 Task: In the  document Climatechange.txt Use the tool word Count 'and display word count while typing' Create the translated copy of the document in  'German' Change notification to  None
Action: Mouse moved to (212, 77)
Screenshot: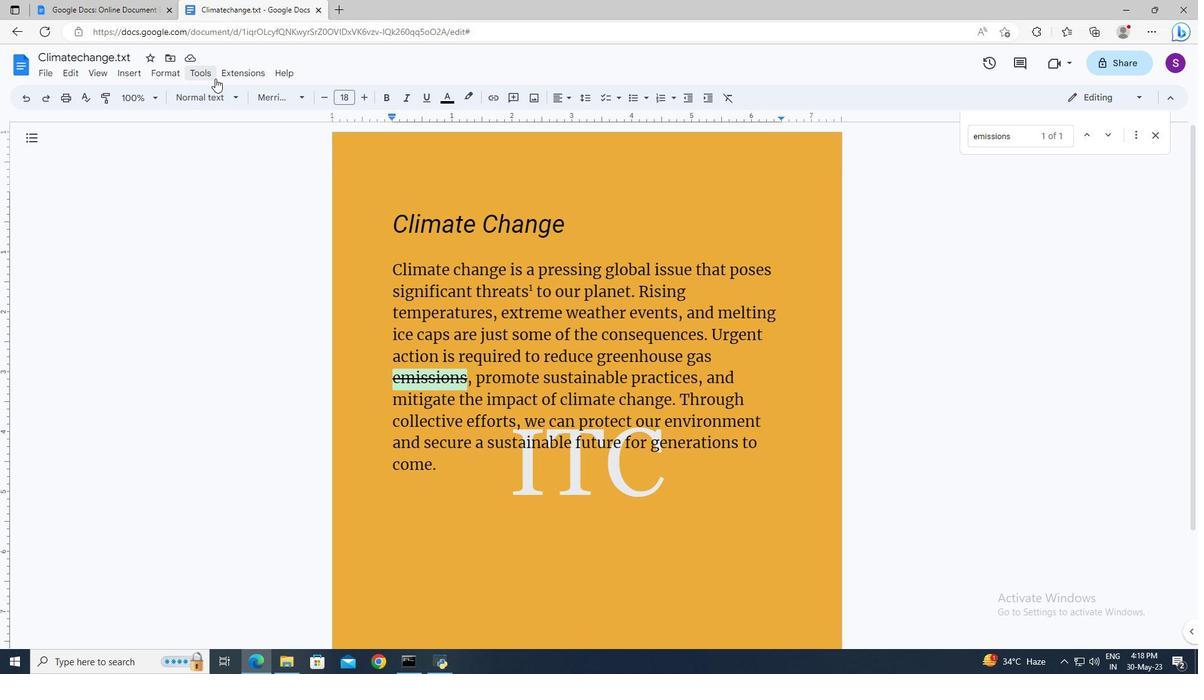 
Action: Mouse pressed left at (212, 77)
Screenshot: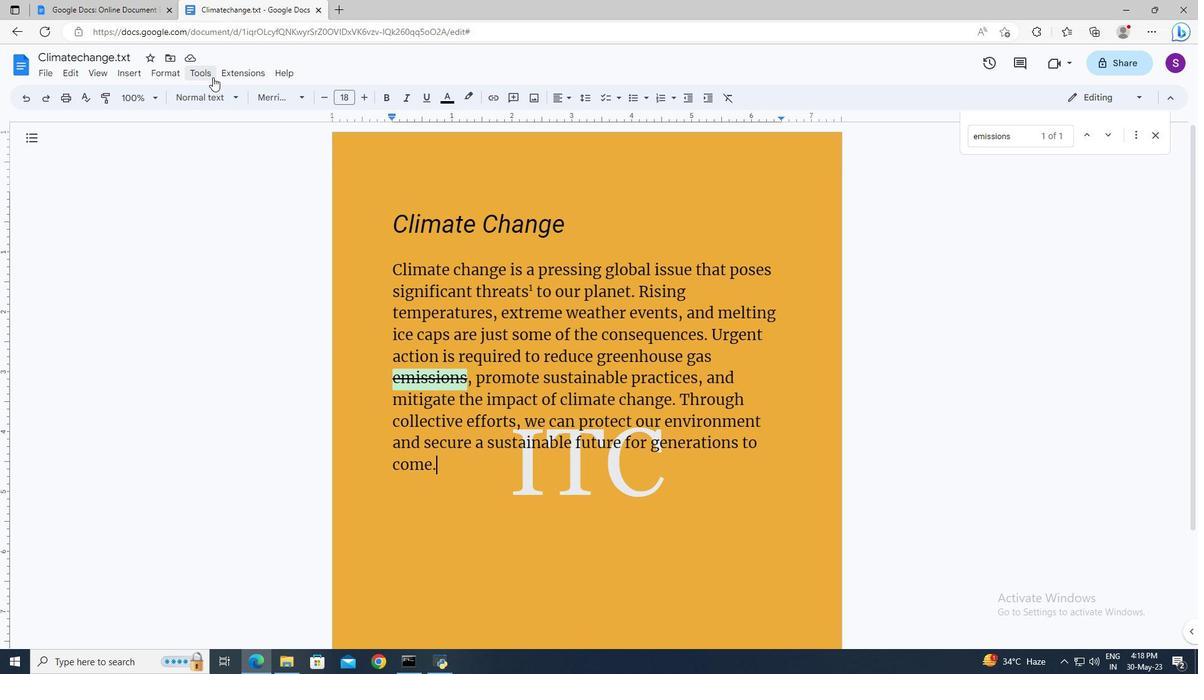 
Action: Mouse moved to (270, 114)
Screenshot: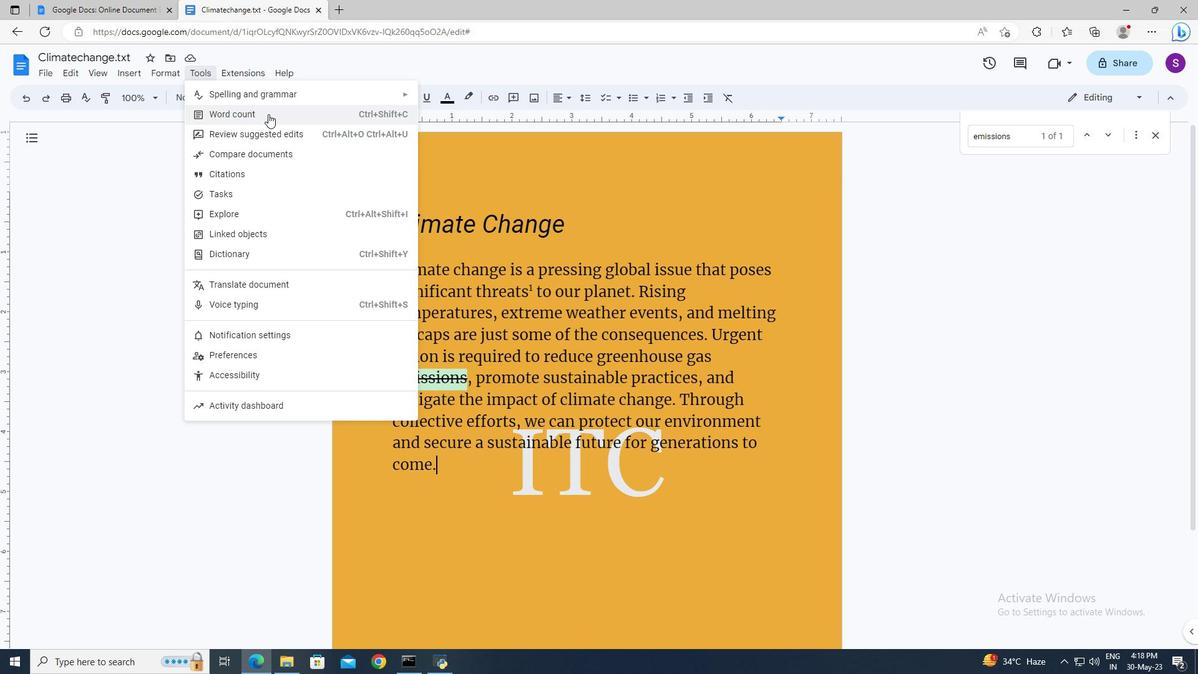 
Action: Mouse pressed left at (270, 114)
Screenshot: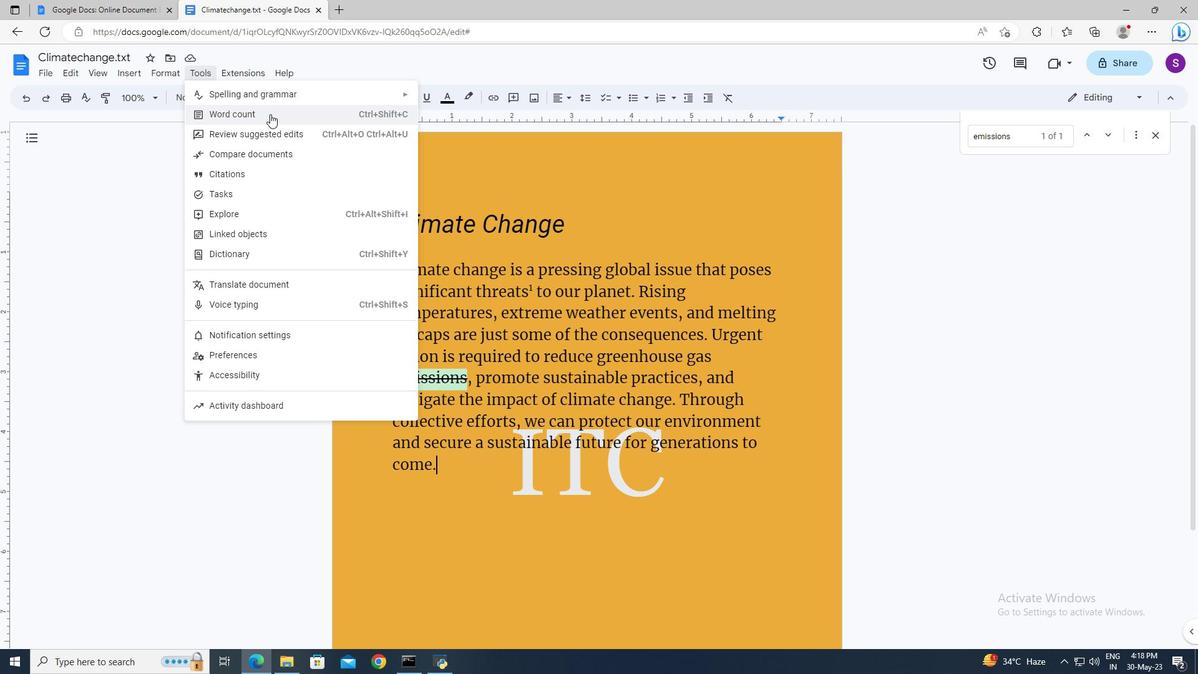 
Action: Mouse moved to (522, 407)
Screenshot: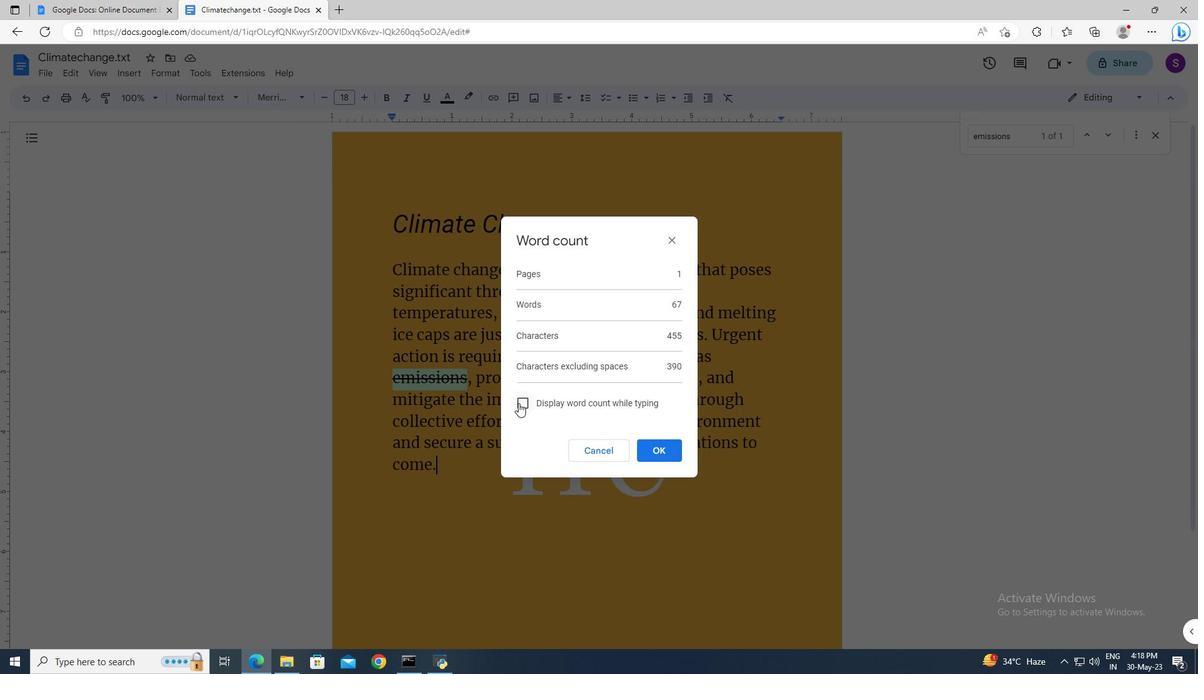 
Action: Mouse pressed left at (522, 407)
Screenshot: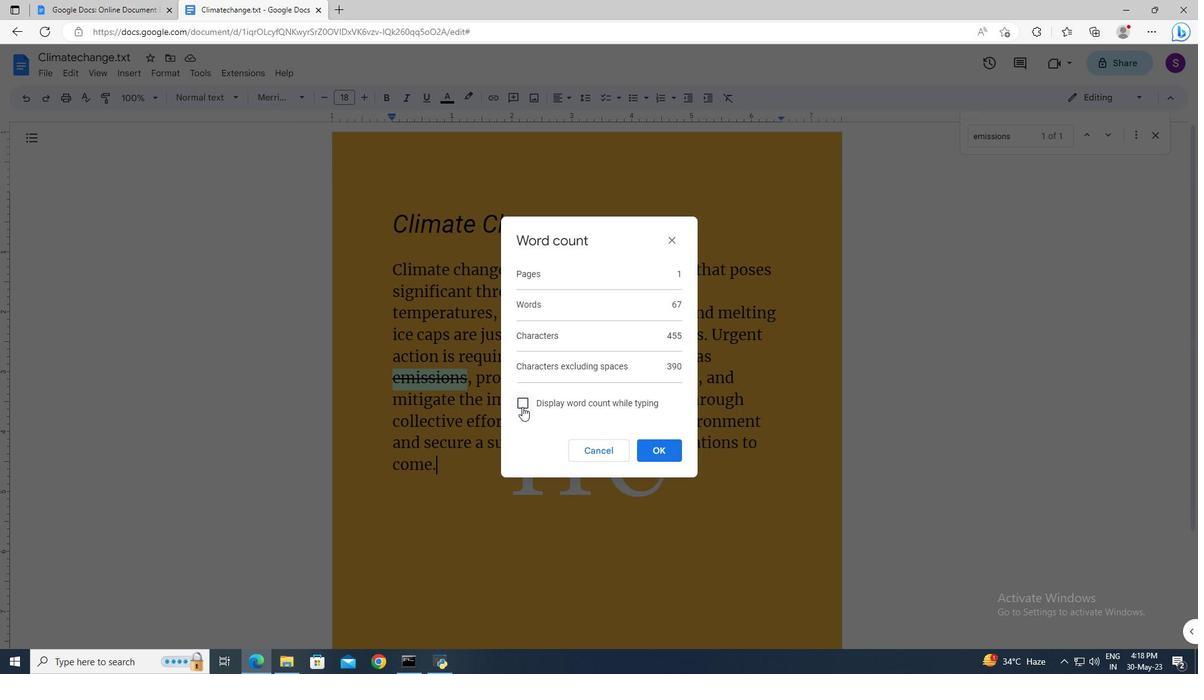 
Action: Mouse moved to (658, 447)
Screenshot: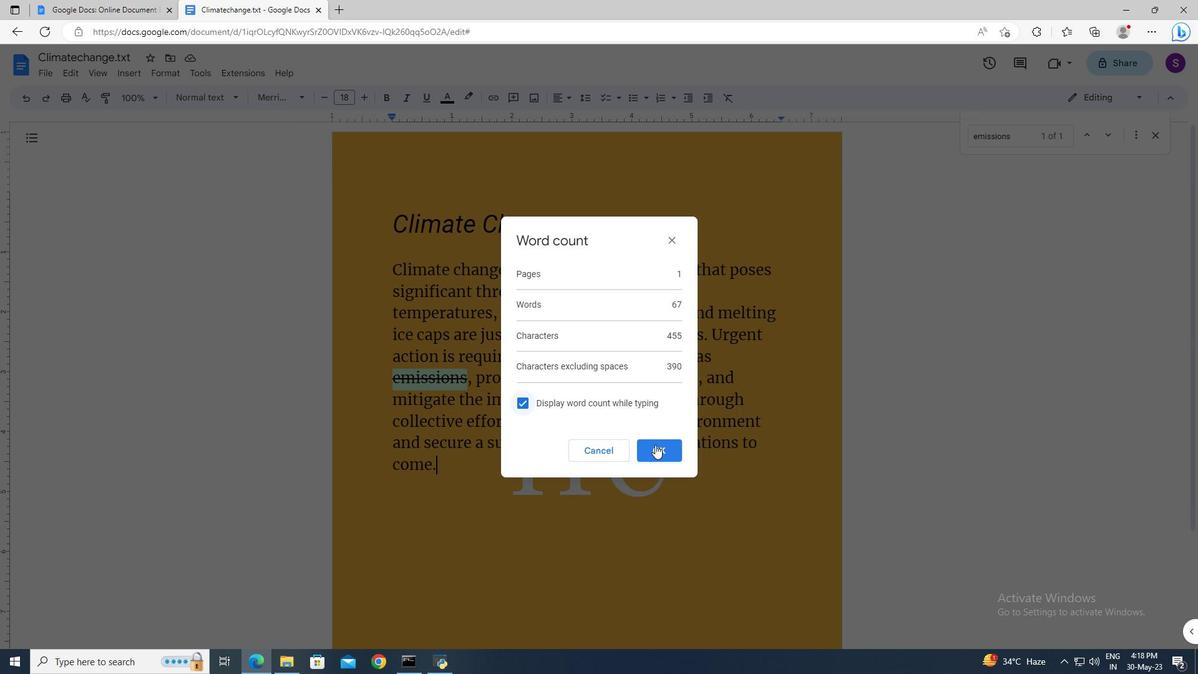 
Action: Mouse pressed left at (658, 447)
Screenshot: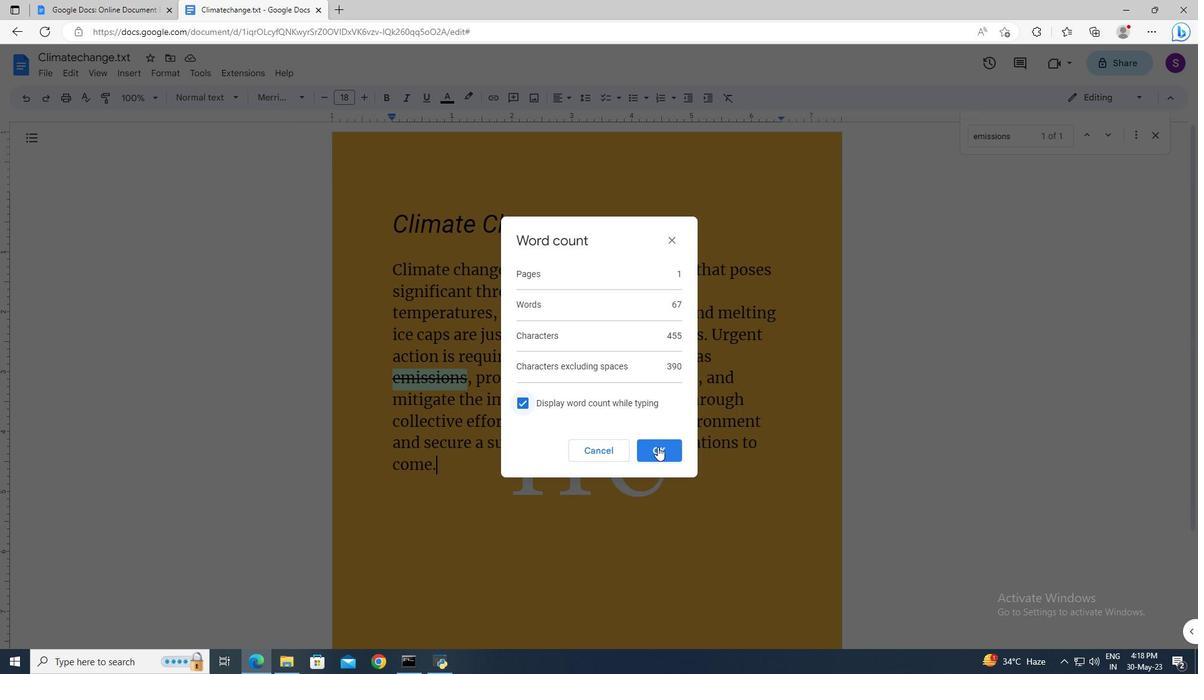 
Action: Mouse moved to (213, 79)
Screenshot: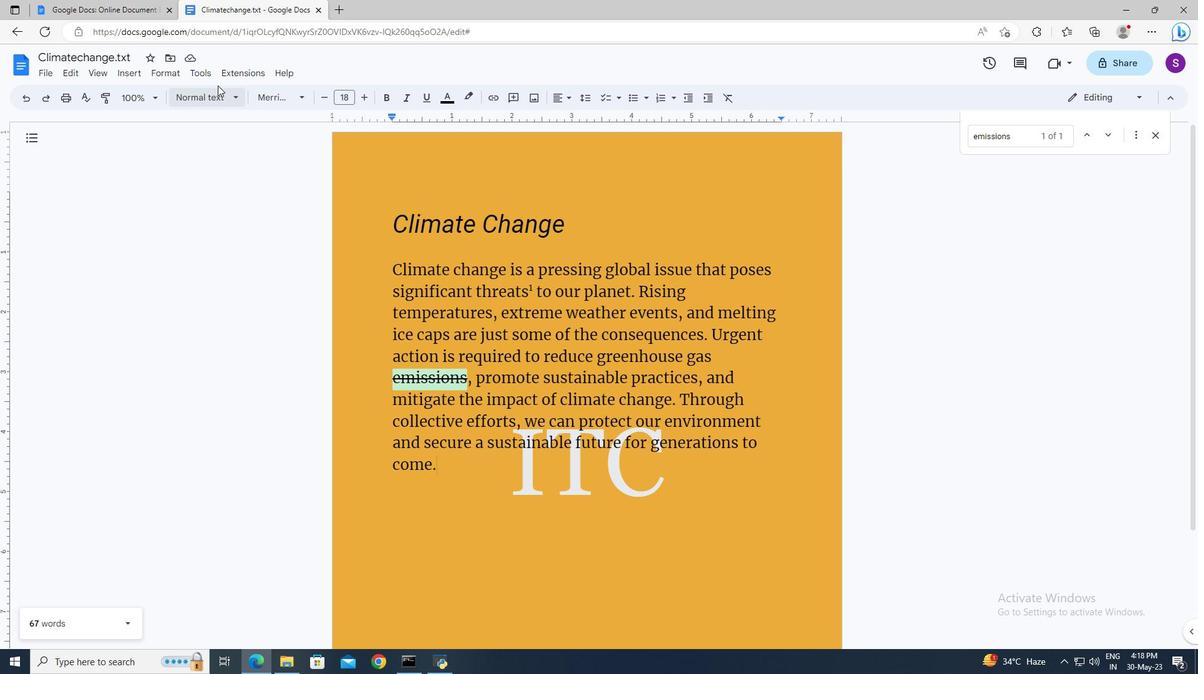 
Action: Mouse pressed left at (213, 79)
Screenshot: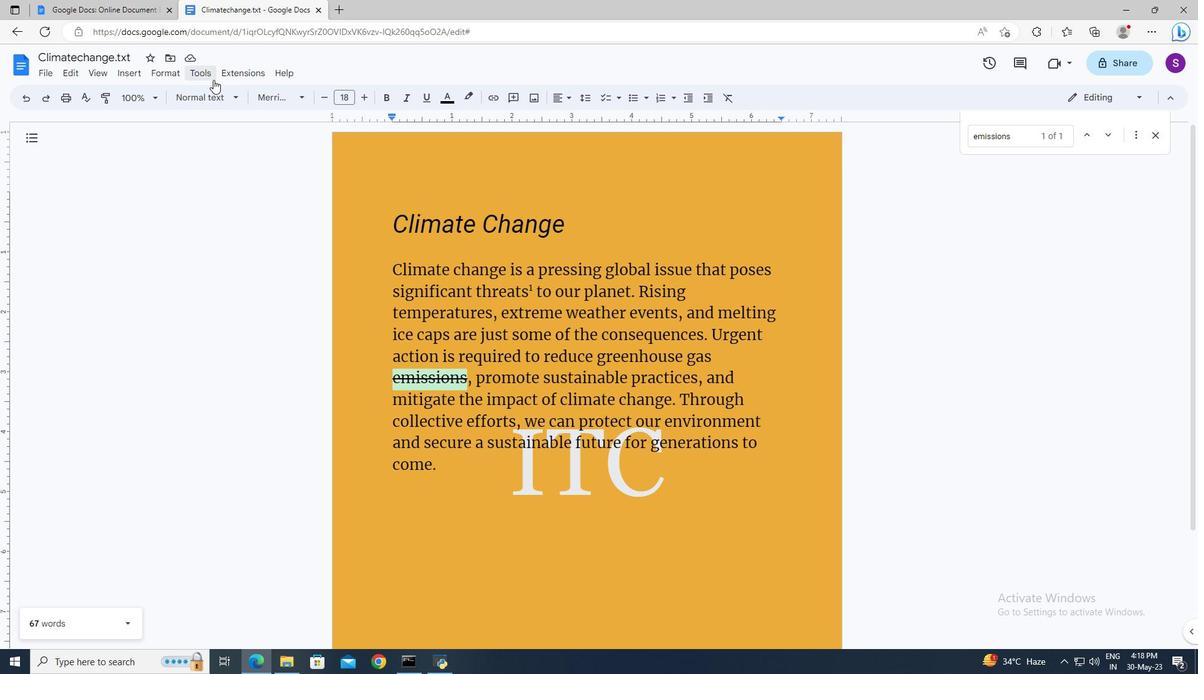 
Action: Mouse moved to (244, 285)
Screenshot: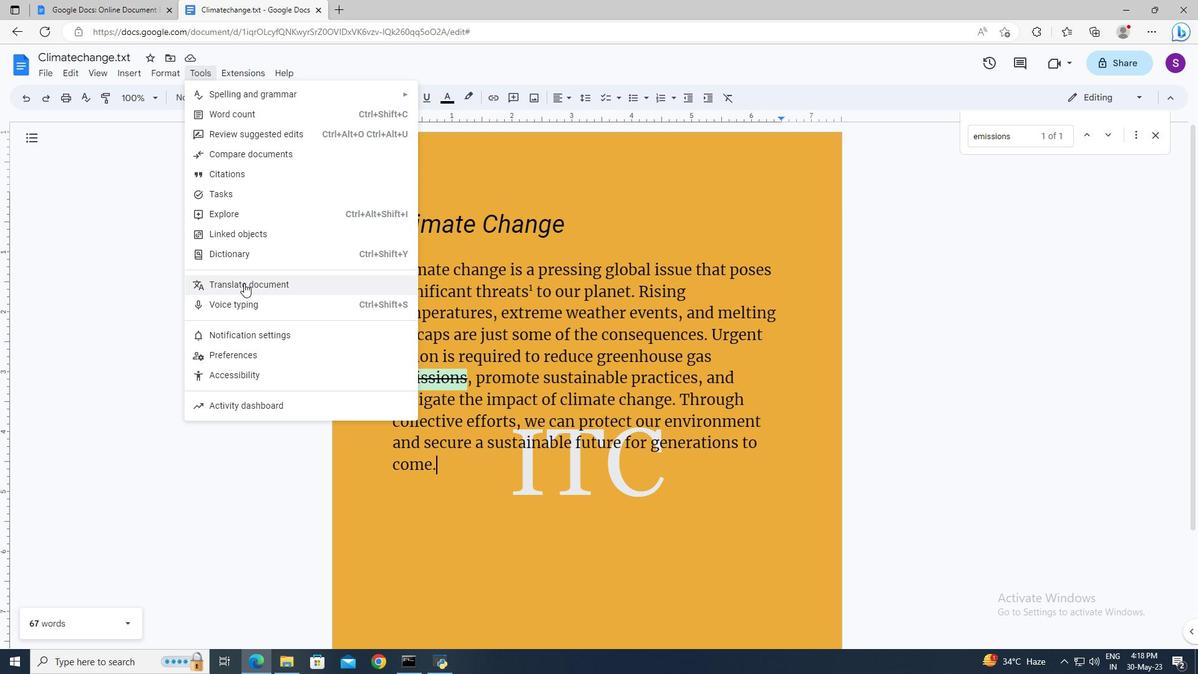 
Action: Mouse pressed left at (244, 285)
Screenshot: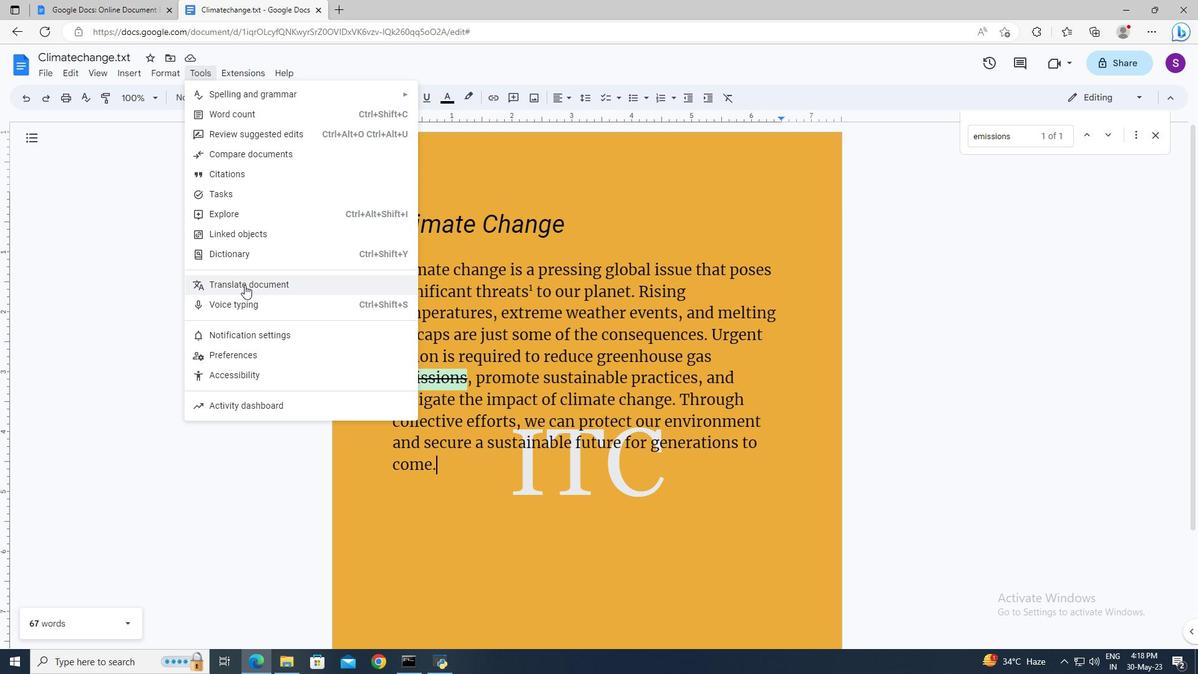 
Action: Mouse moved to (543, 362)
Screenshot: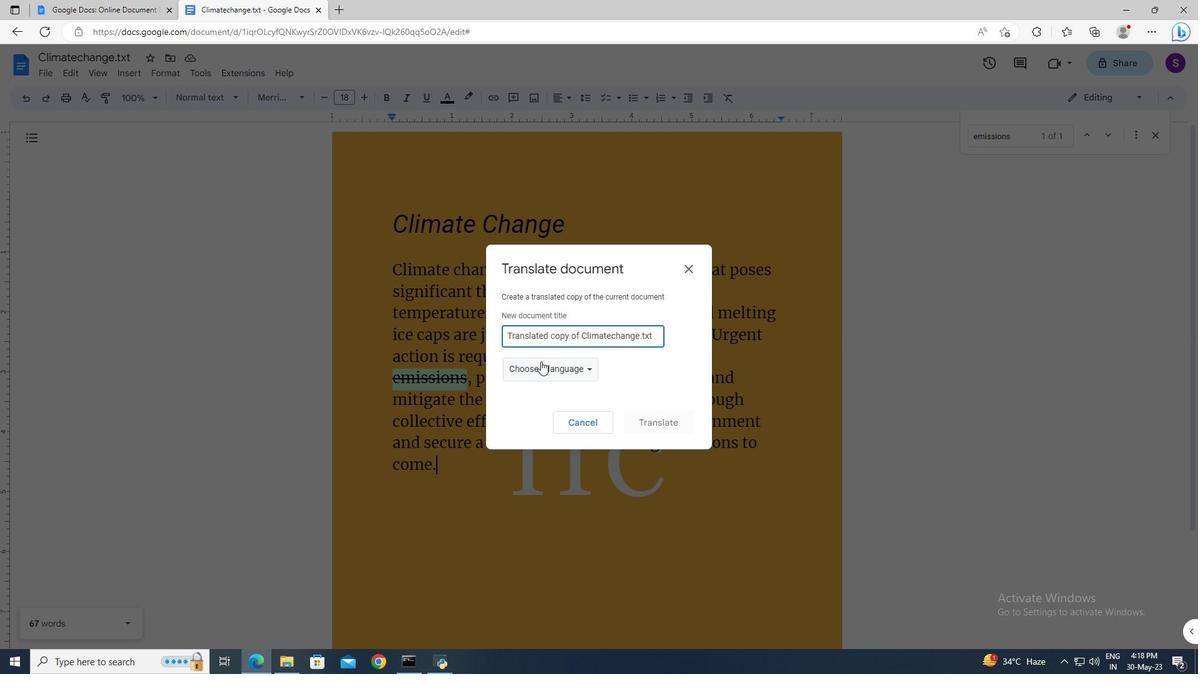 
Action: Mouse pressed left at (543, 362)
Screenshot: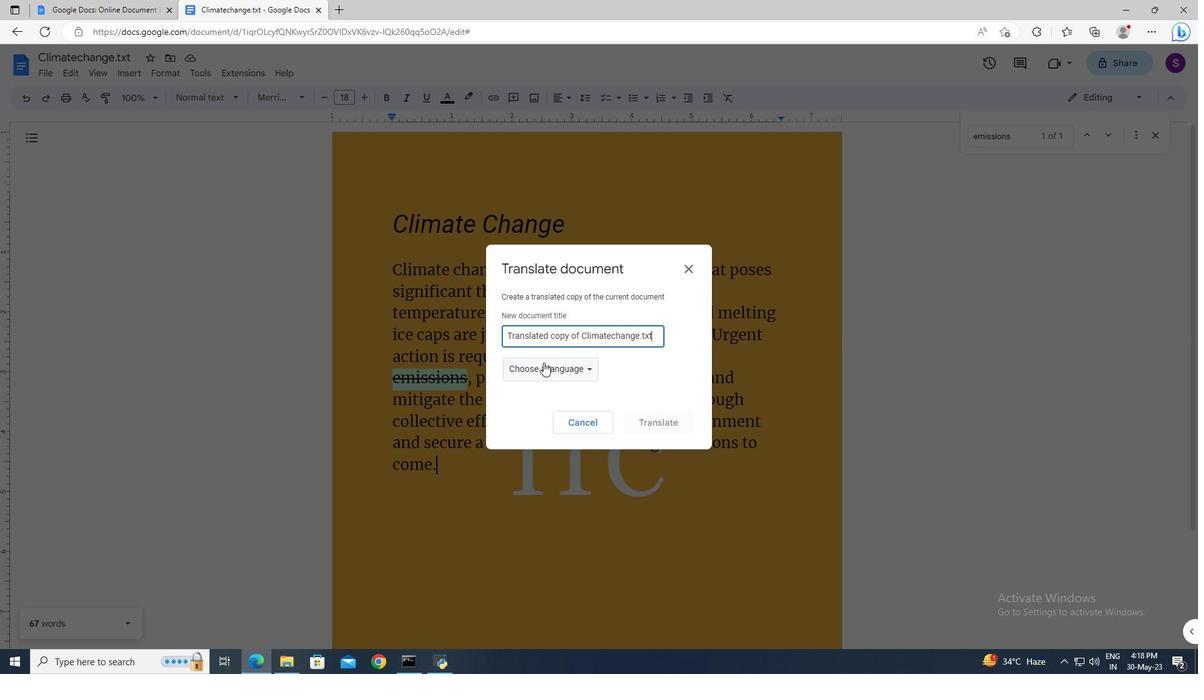 
Action: Mouse moved to (556, 461)
Screenshot: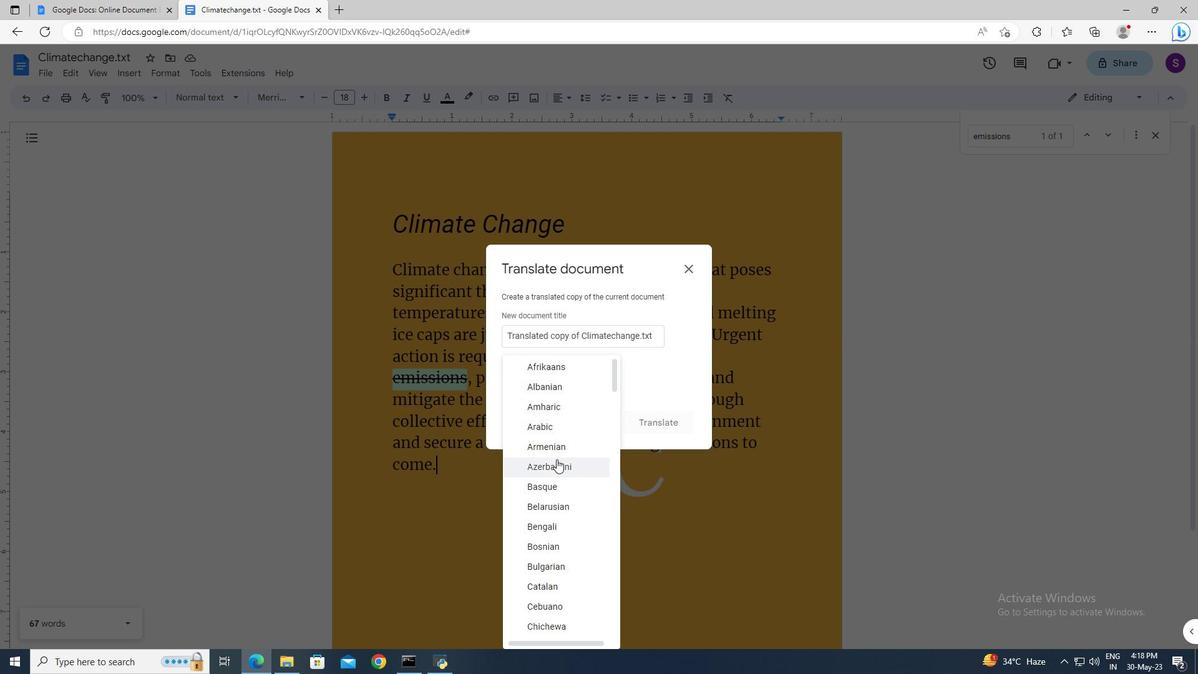 
Action: Mouse scrolled (556, 460) with delta (0, 0)
Screenshot: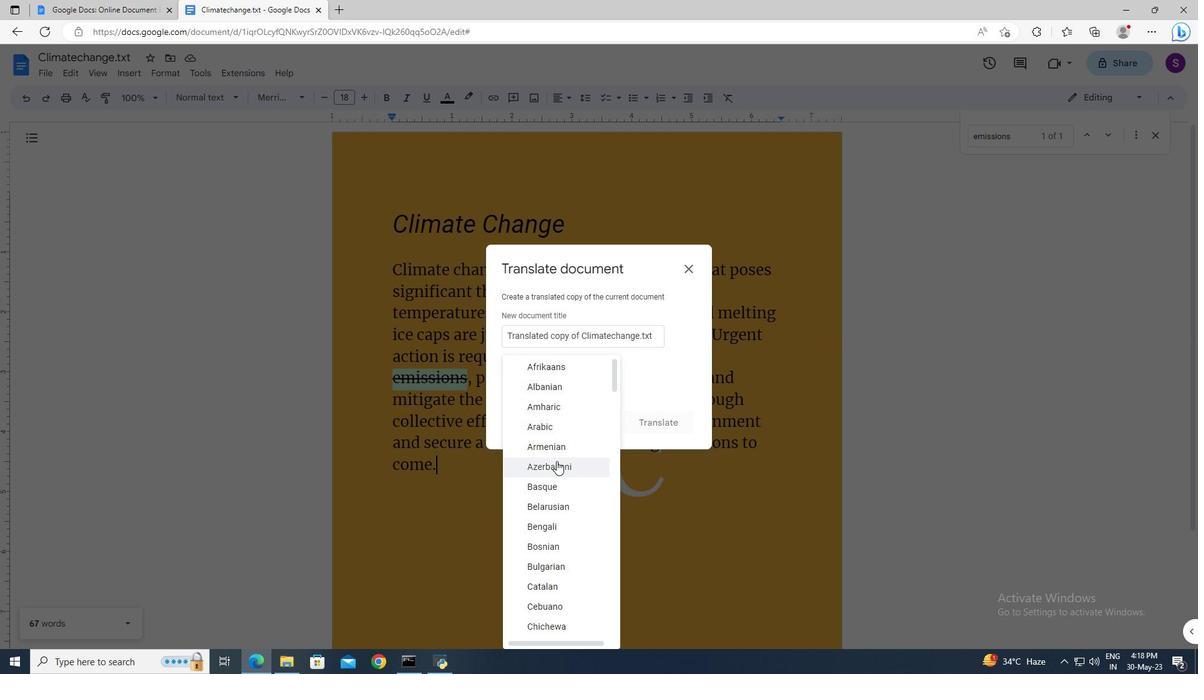 
Action: Mouse scrolled (556, 460) with delta (0, 0)
Screenshot: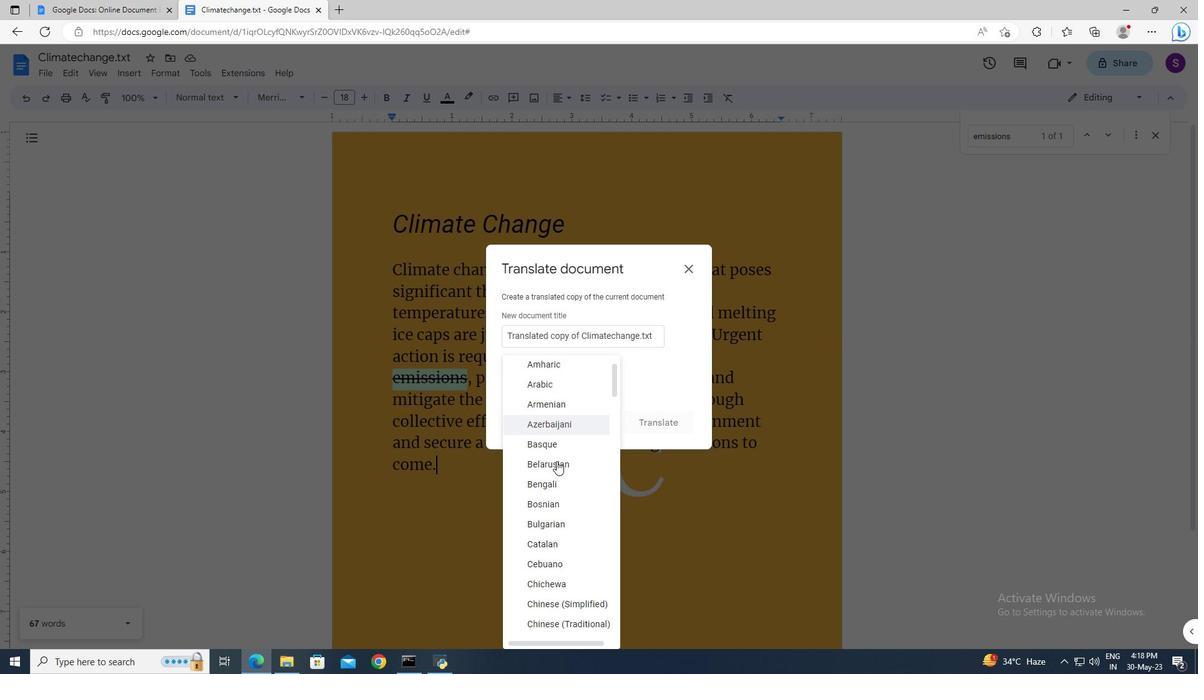 
Action: Mouse scrolled (556, 460) with delta (0, 0)
Screenshot: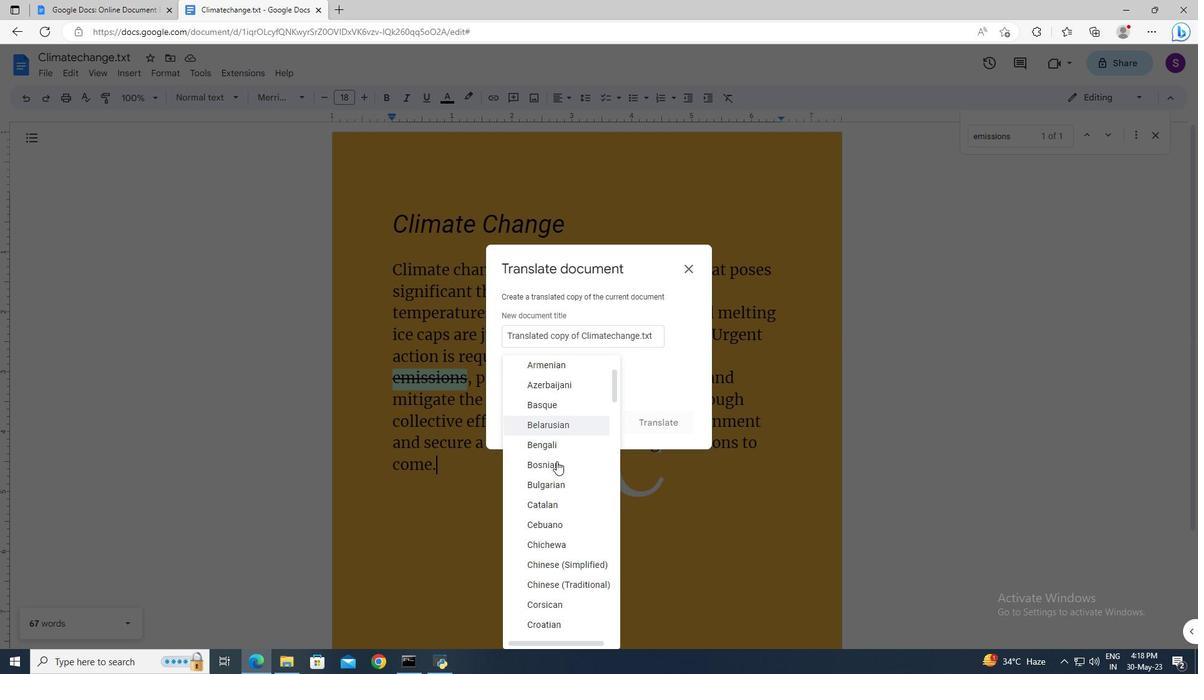 
Action: Mouse scrolled (556, 460) with delta (0, 0)
Screenshot: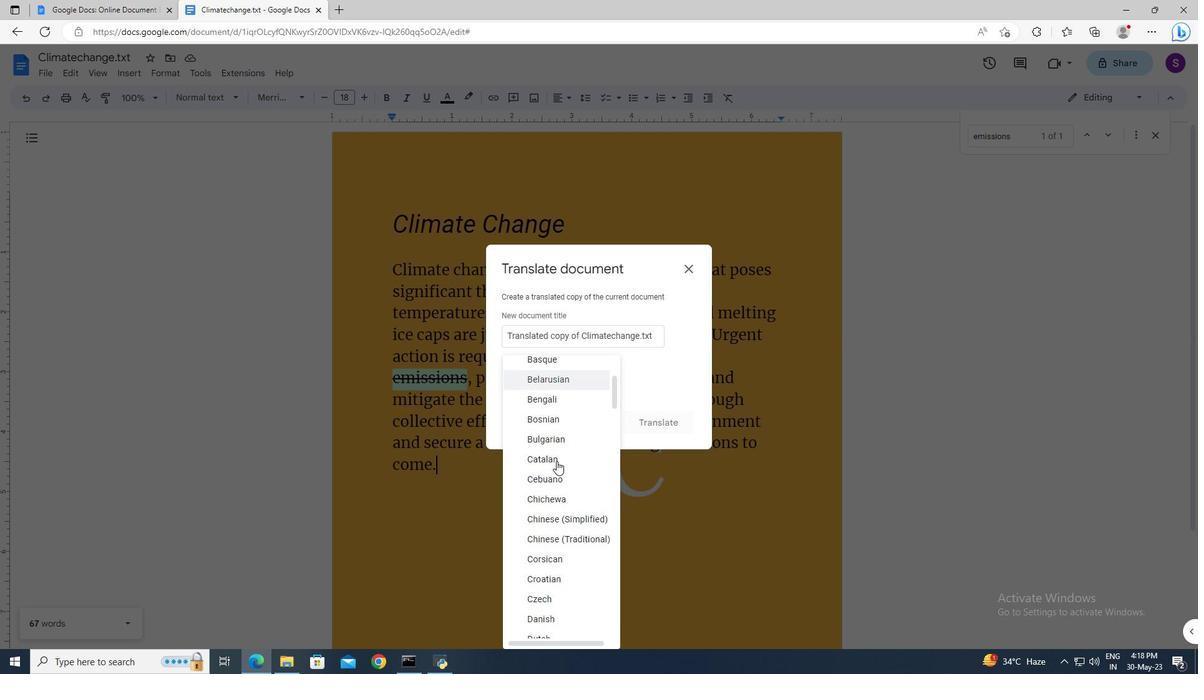 
Action: Mouse scrolled (556, 460) with delta (0, 0)
Screenshot: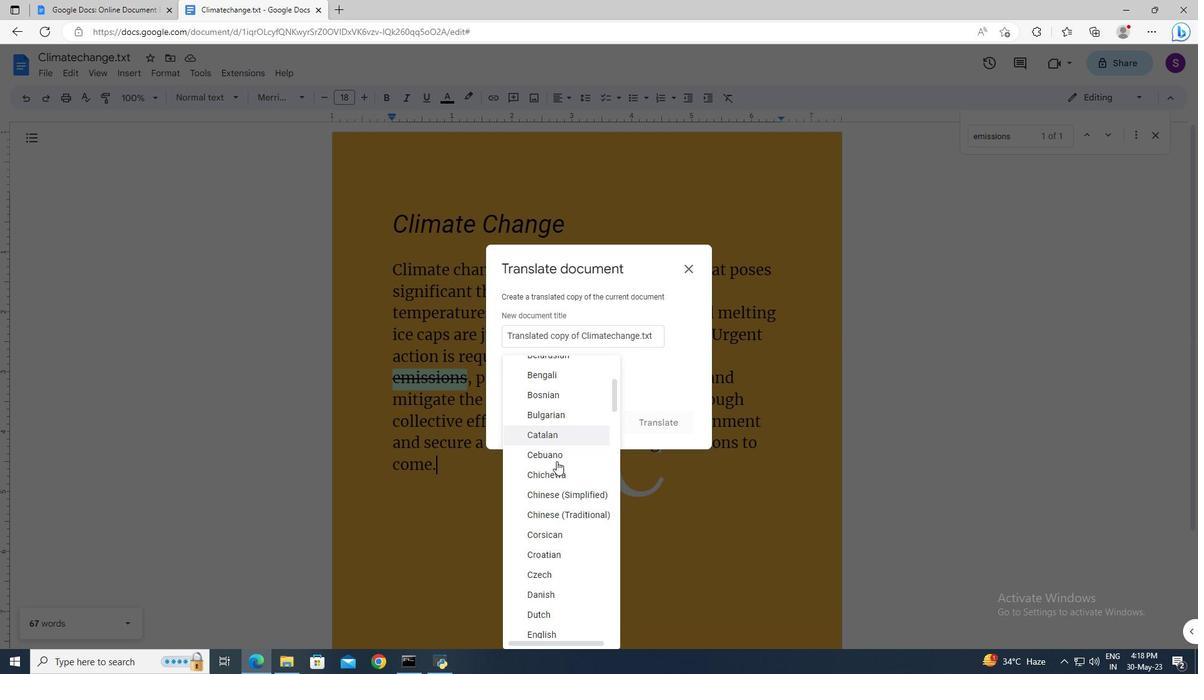 
Action: Mouse scrolled (556, 460) with delta (0, 0)
Screenshot: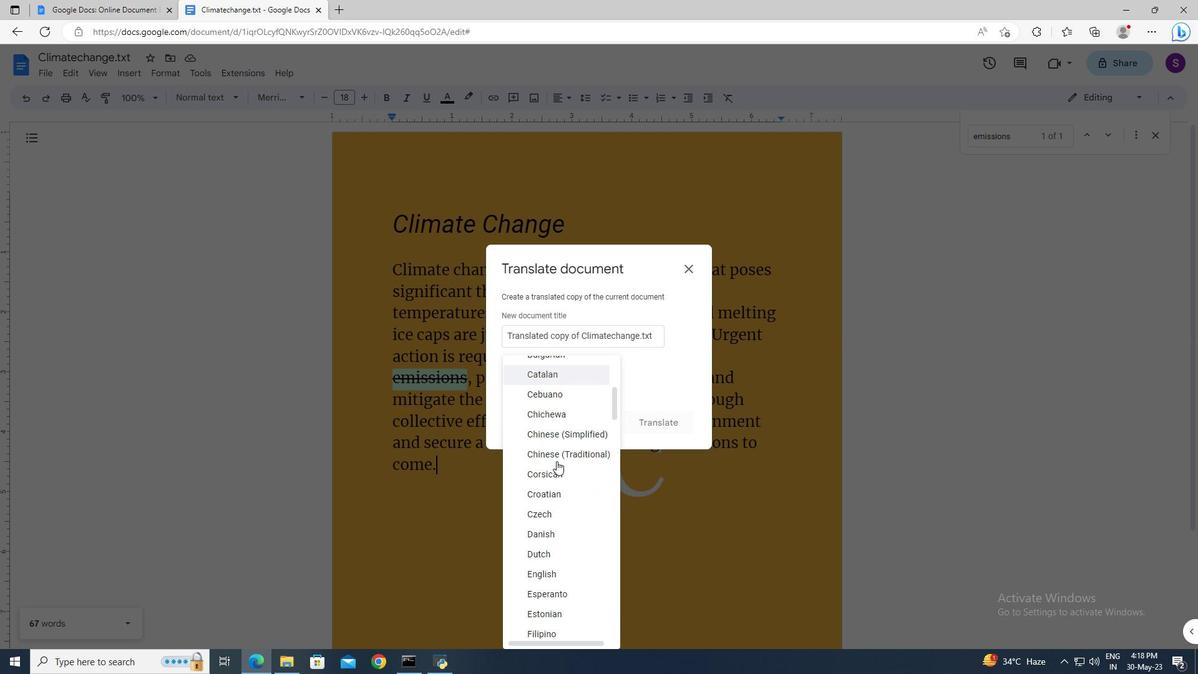 
Action: Mouse scrolled (556, 460) with delta (0, 0)
Screenshot: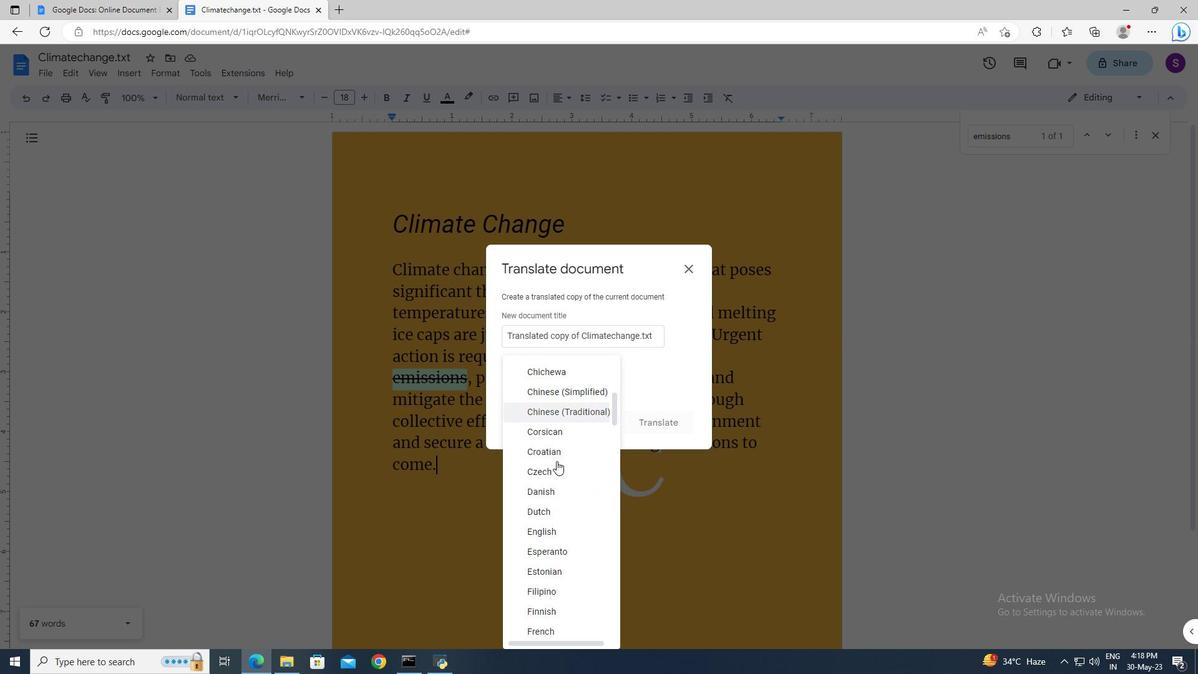 
Action: Mouse scrolled (556, 460) with delta (0, 0)
Screenshot: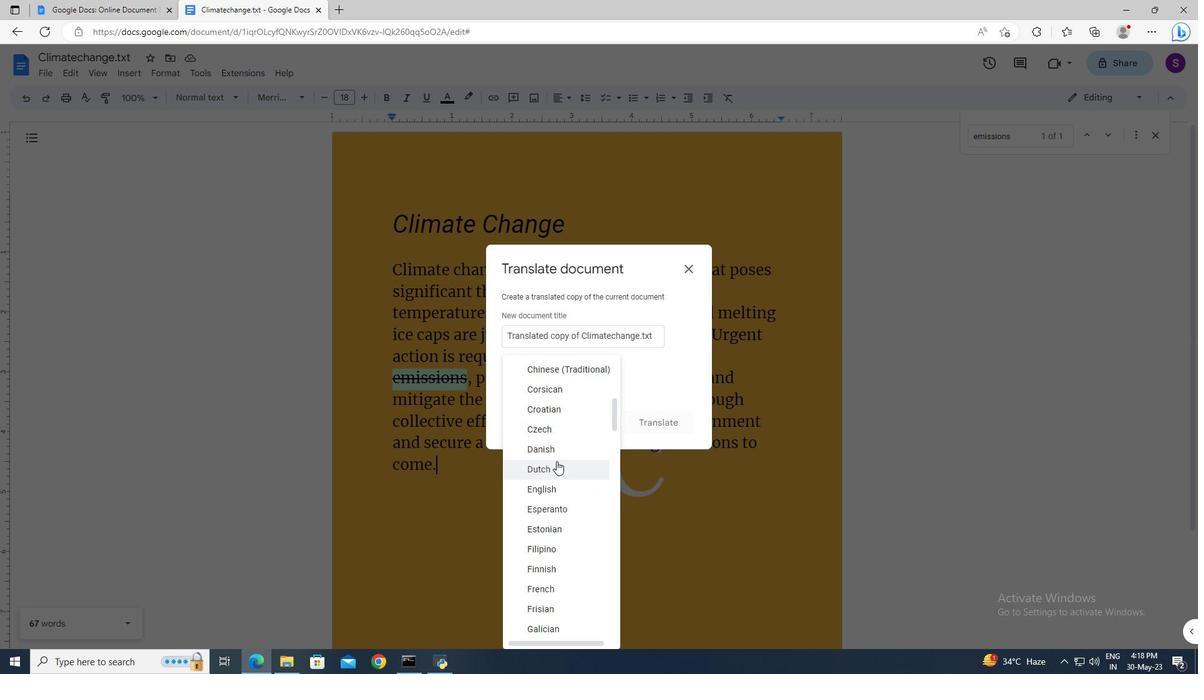 
Action: Mouse scrolled (556, 460) with delta (0, 0)
Screenshot: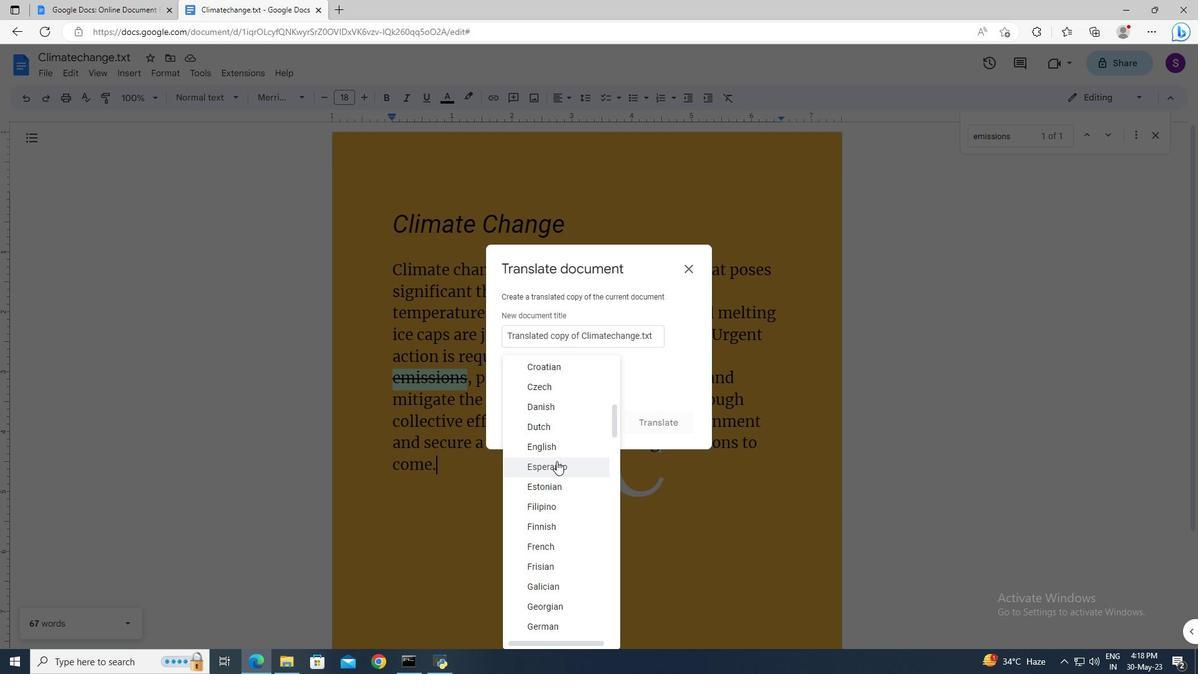 
Action: Mouse scrolled (556, 460) with delta (0, 0)
Screenshot: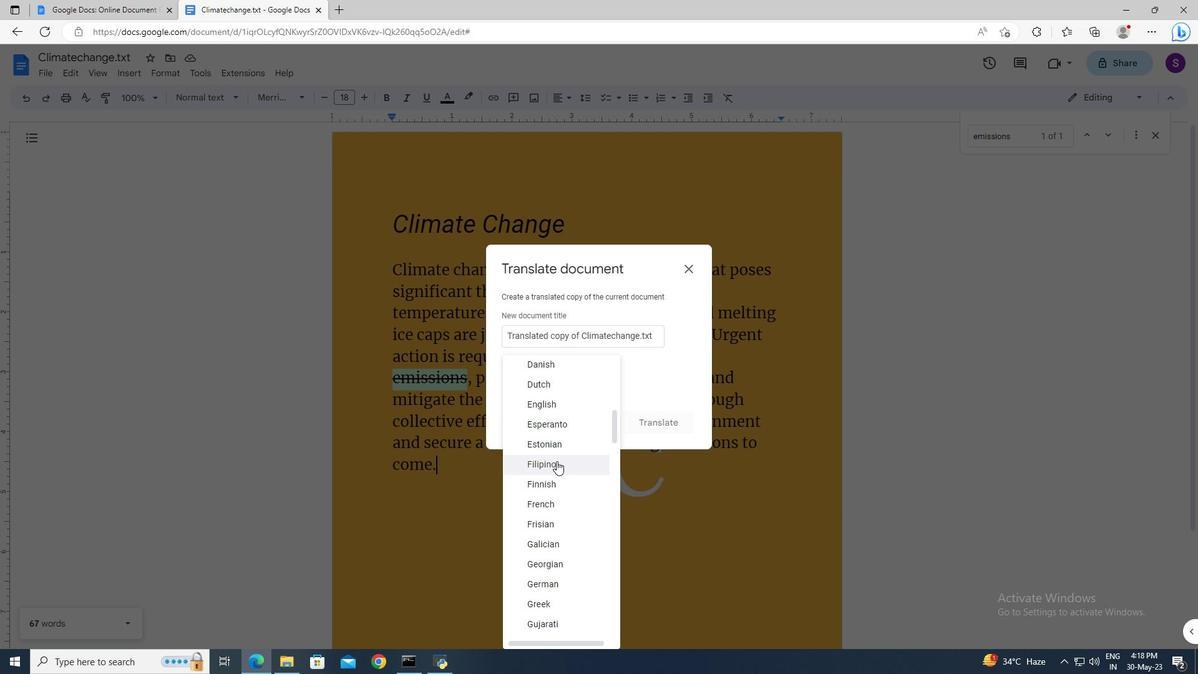 
Action: Mouse moved to (547, 541)
Screenshot: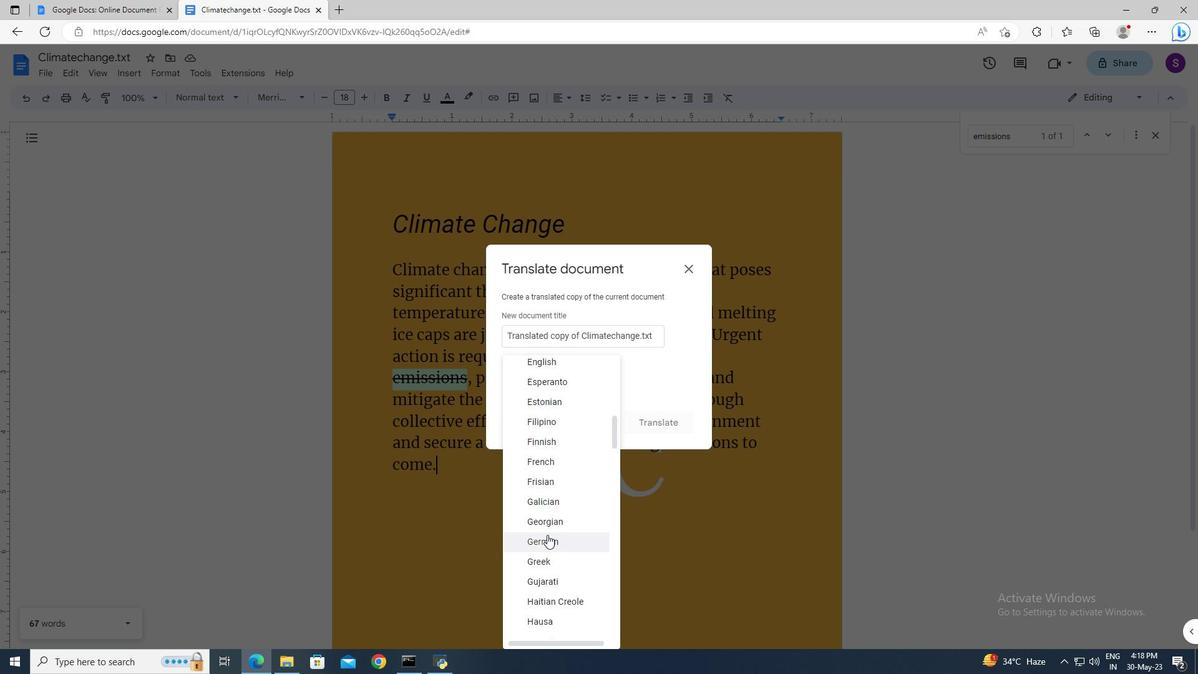 
Action: Mouse pressed left at (547, 541)
Screenshot: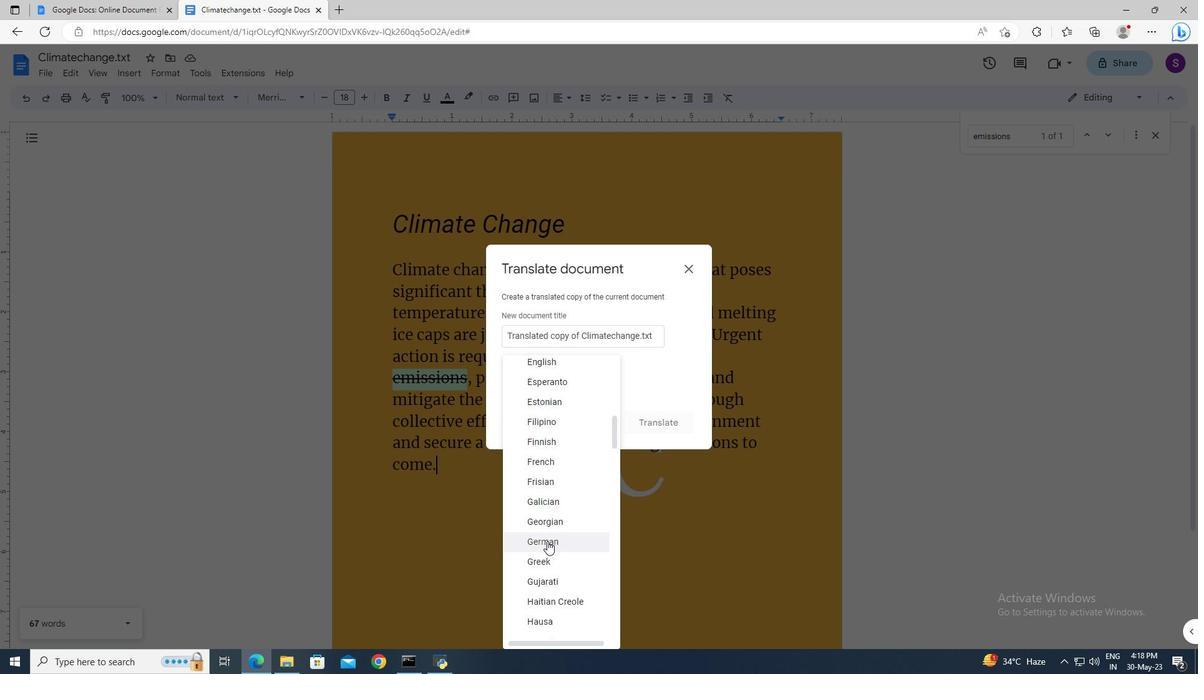 
Action: Mouse moved to (633, 423)
Screenshot: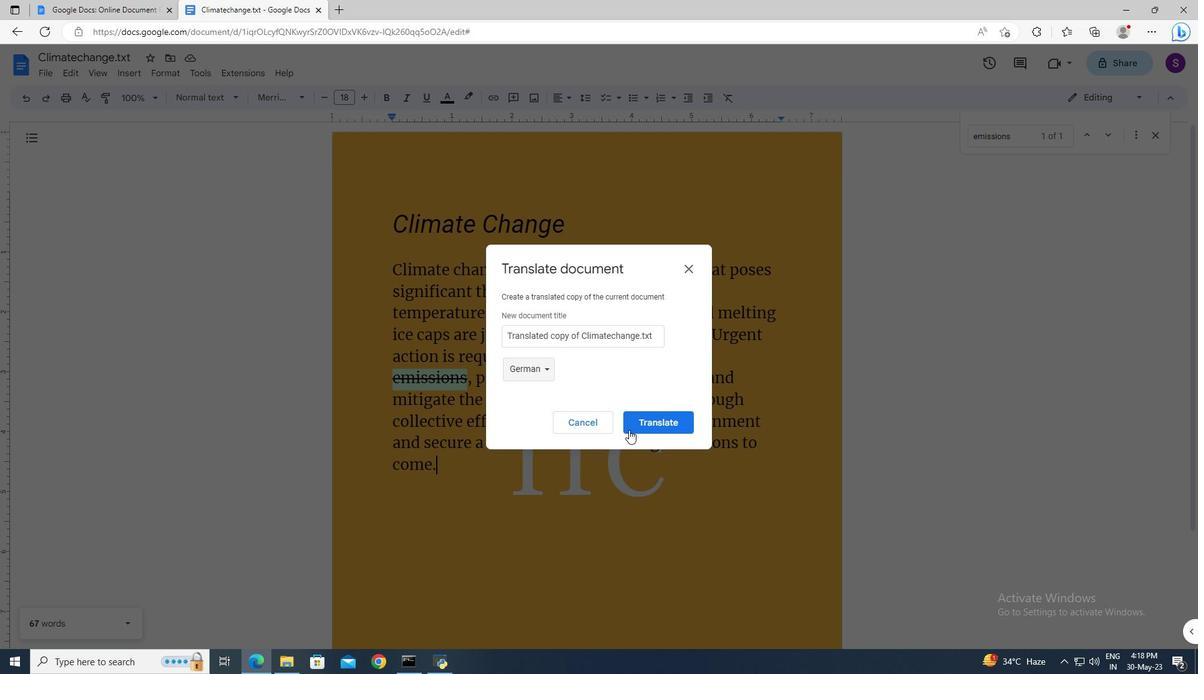 
Action: Mouse pressed left at (633, 423)
Screenshot: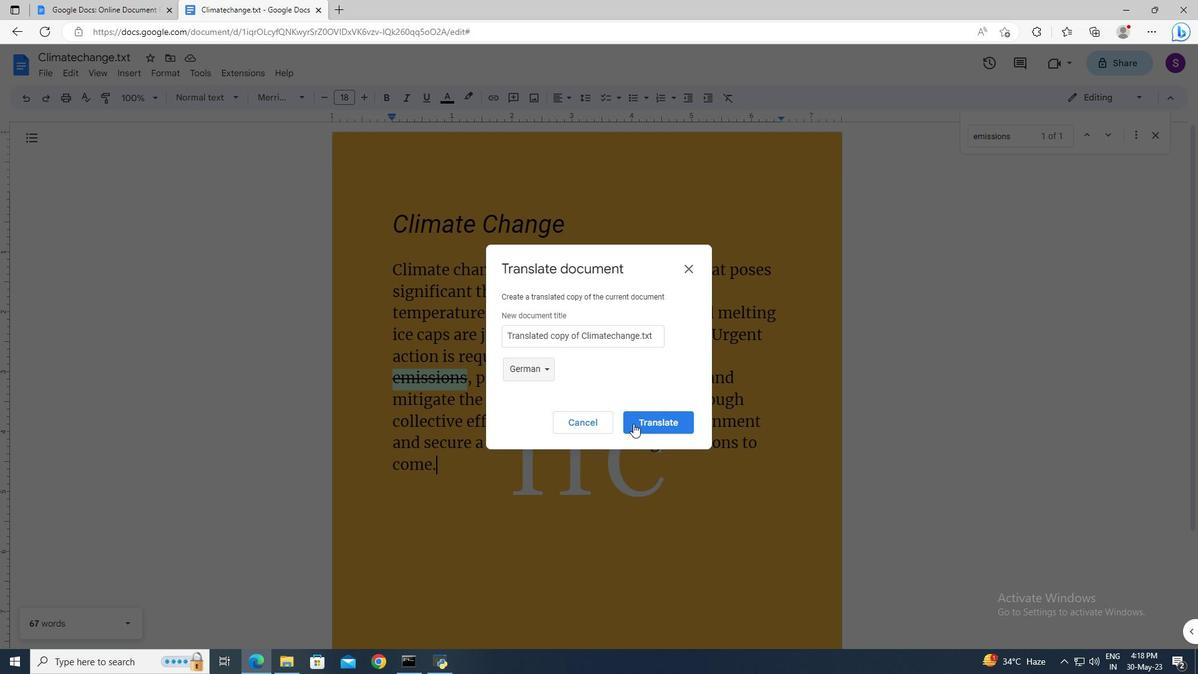 
Action: Mouse moved to (255, 10)
Screenshot: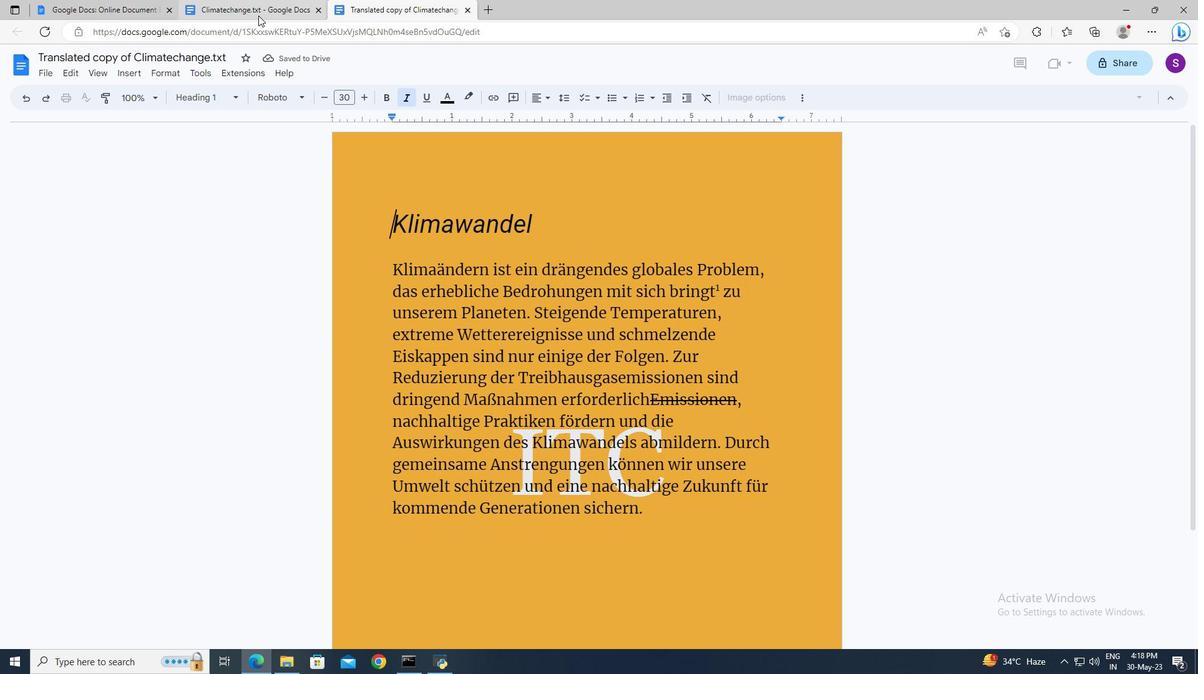
Action: Mouse pressed left at (255, 10)
Screenshot: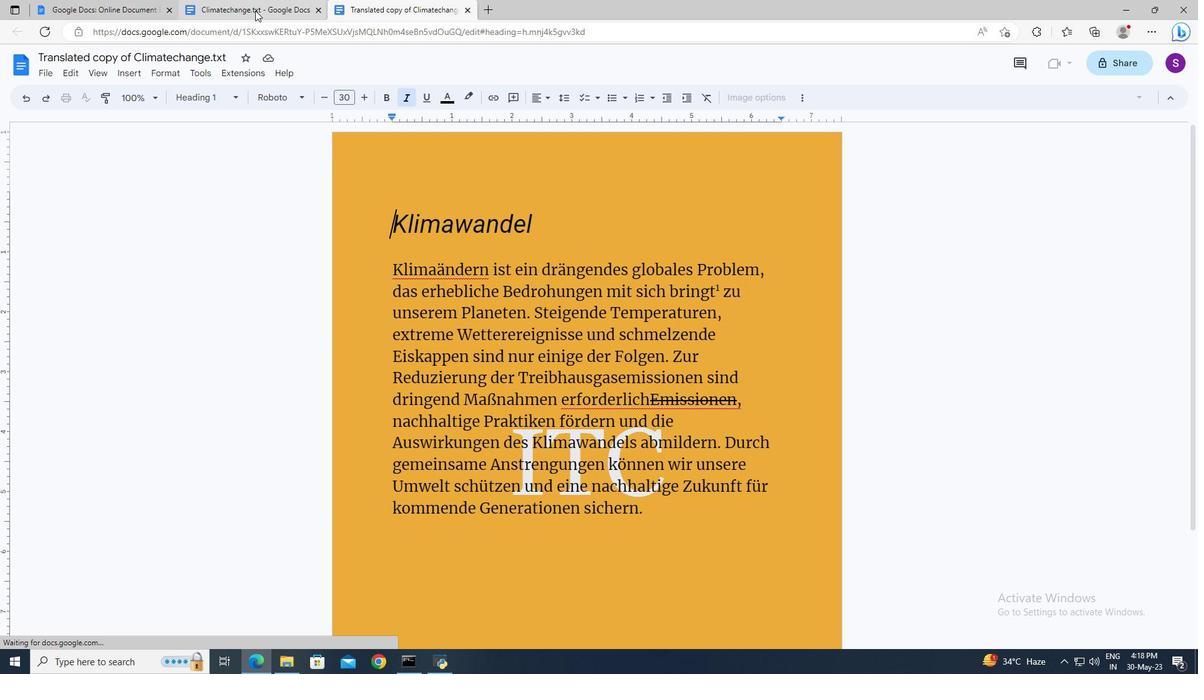 
Action: Mouse moved to (213, 73)
Screenshot: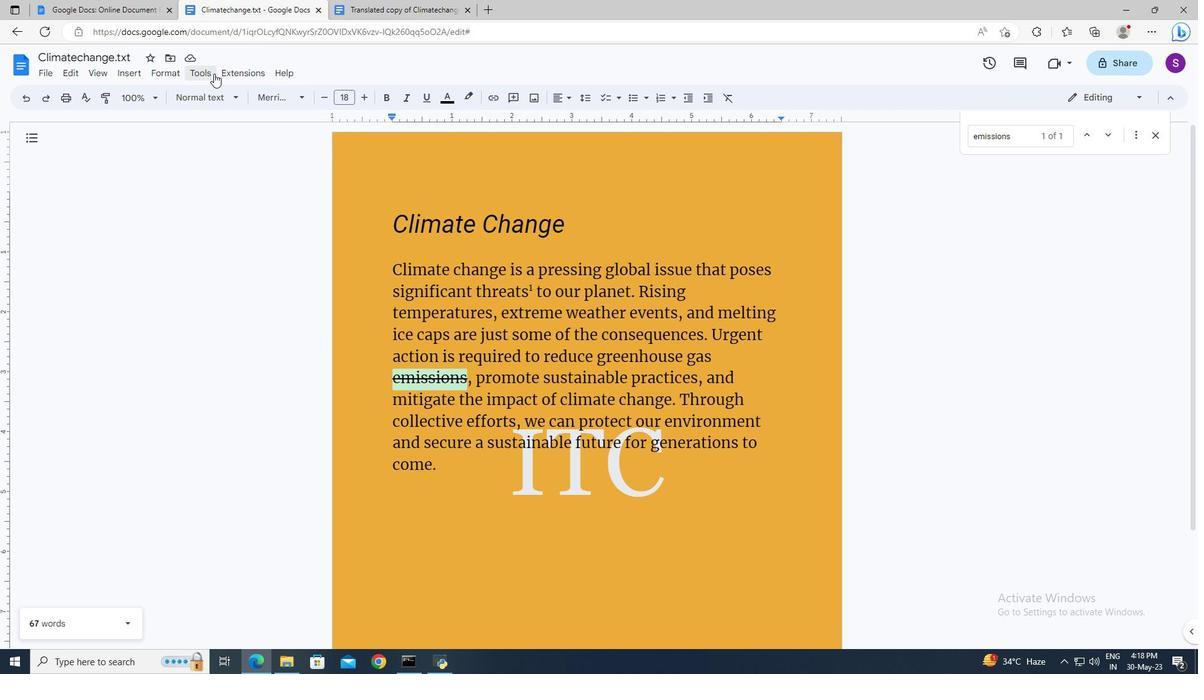 
Action: Mouse pressed left at (213, 73)
Screenshot: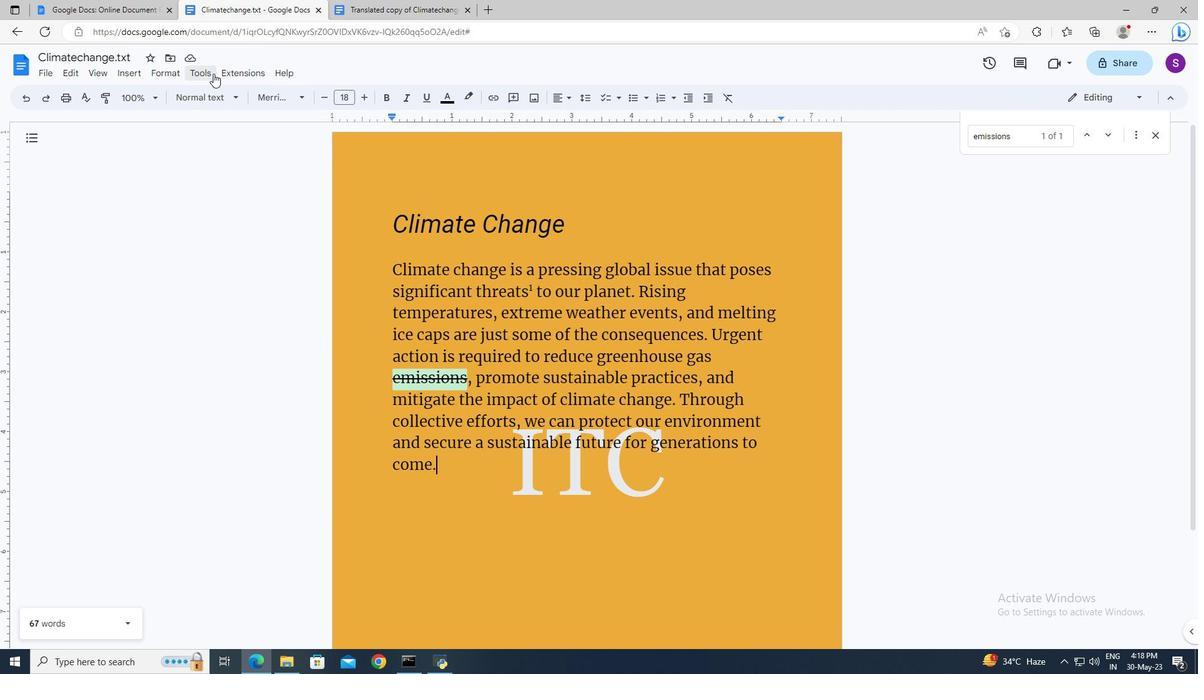 
Action: Mouse moved to (245, 333)
Screenshot: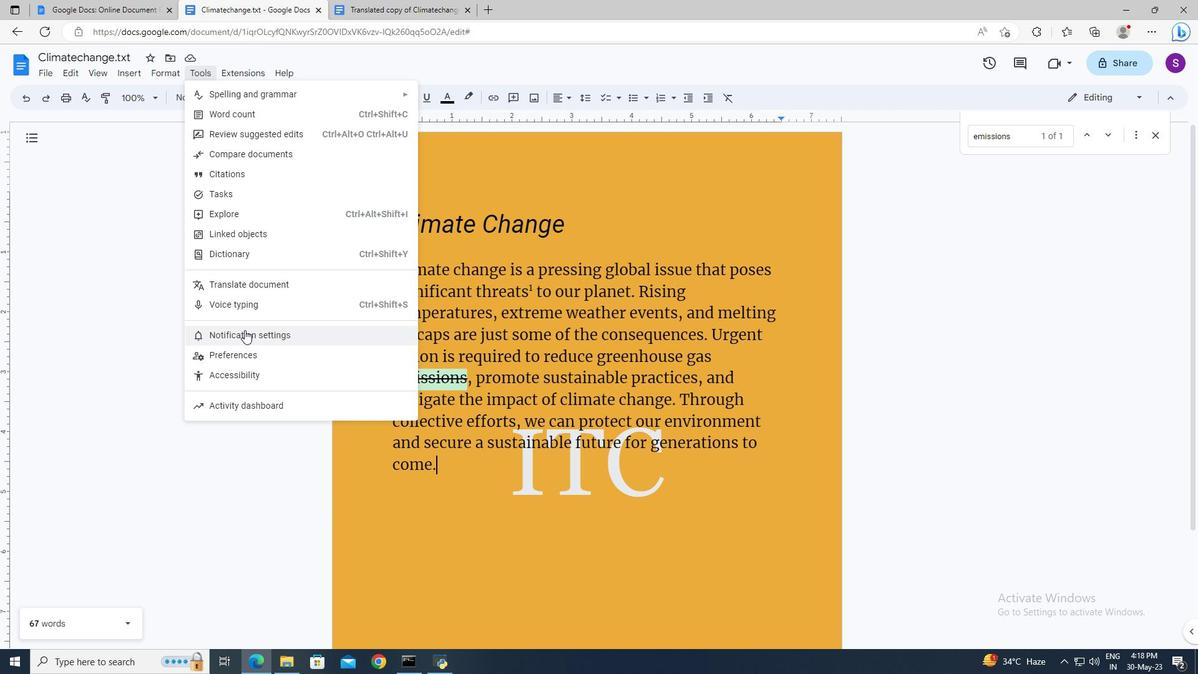 
Action: Mouse pressed left at (245, 333)
Screenshot: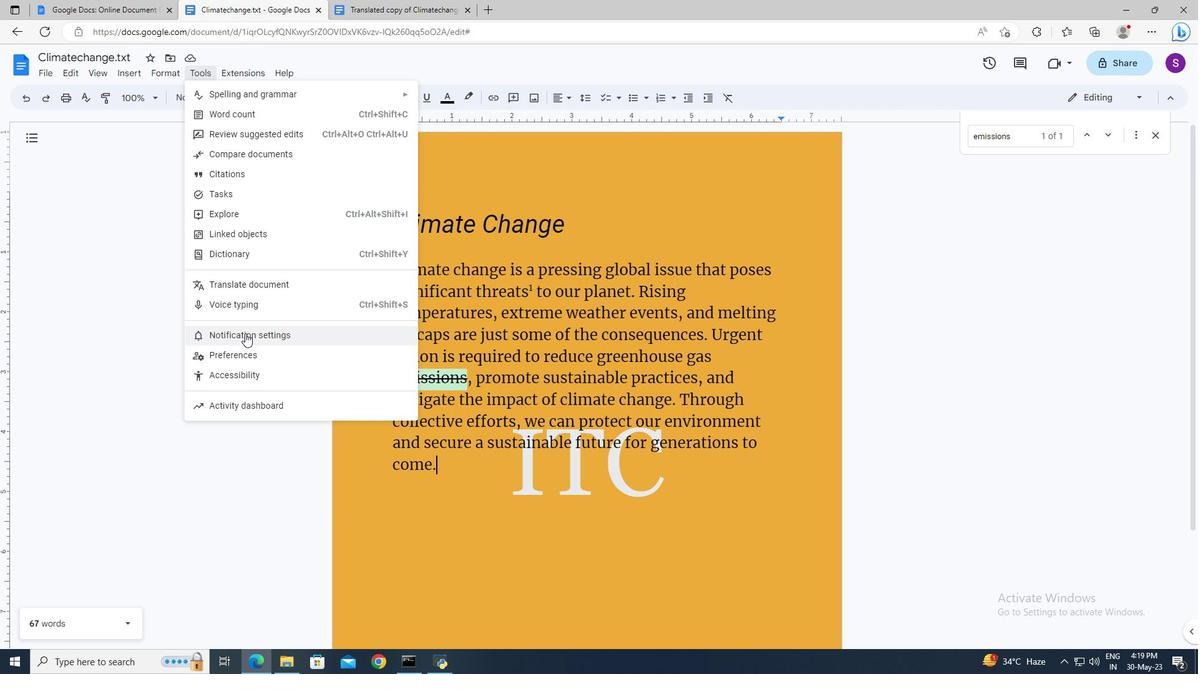 
Action: Mouse moved to (509, 330)
Screenshot: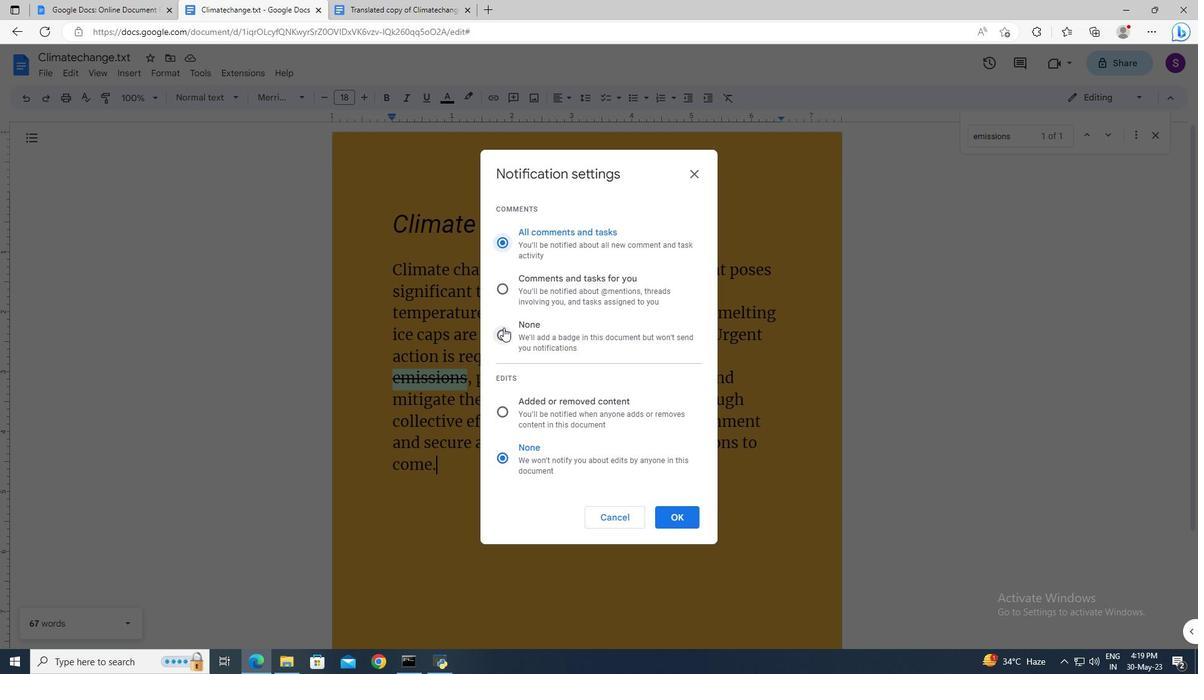 
Action: Mouse pressed left at (509, 330)
Screenshot: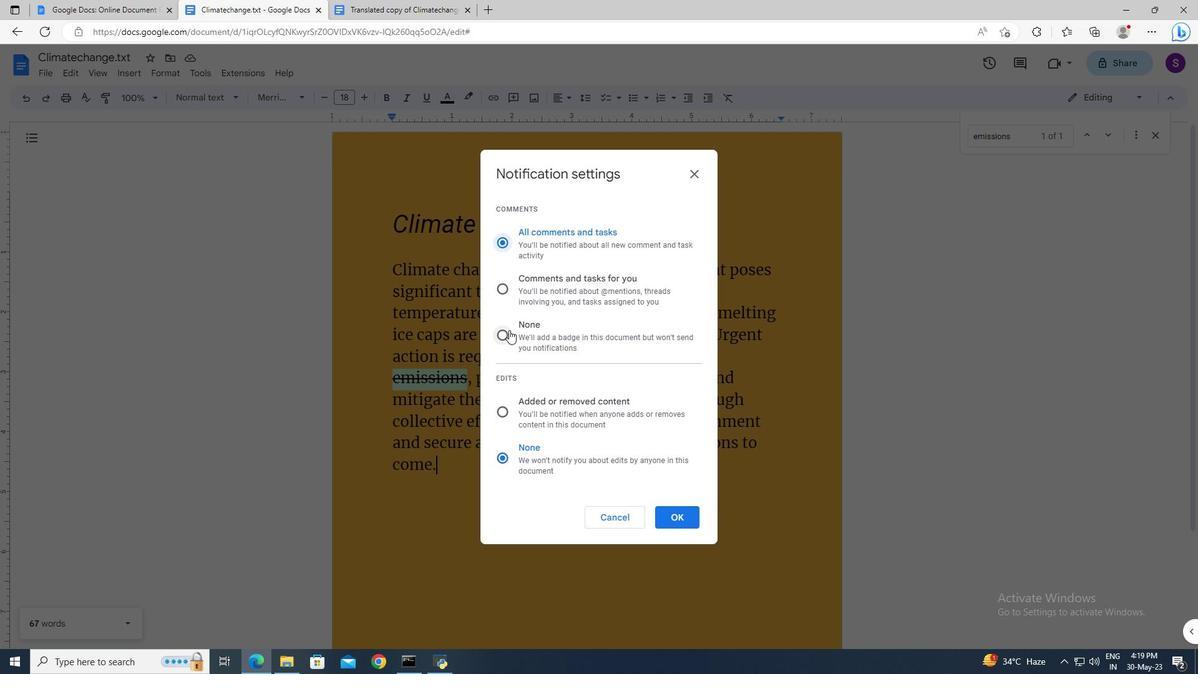 
Action: Mouse moved to (690, 518)
Screenshot: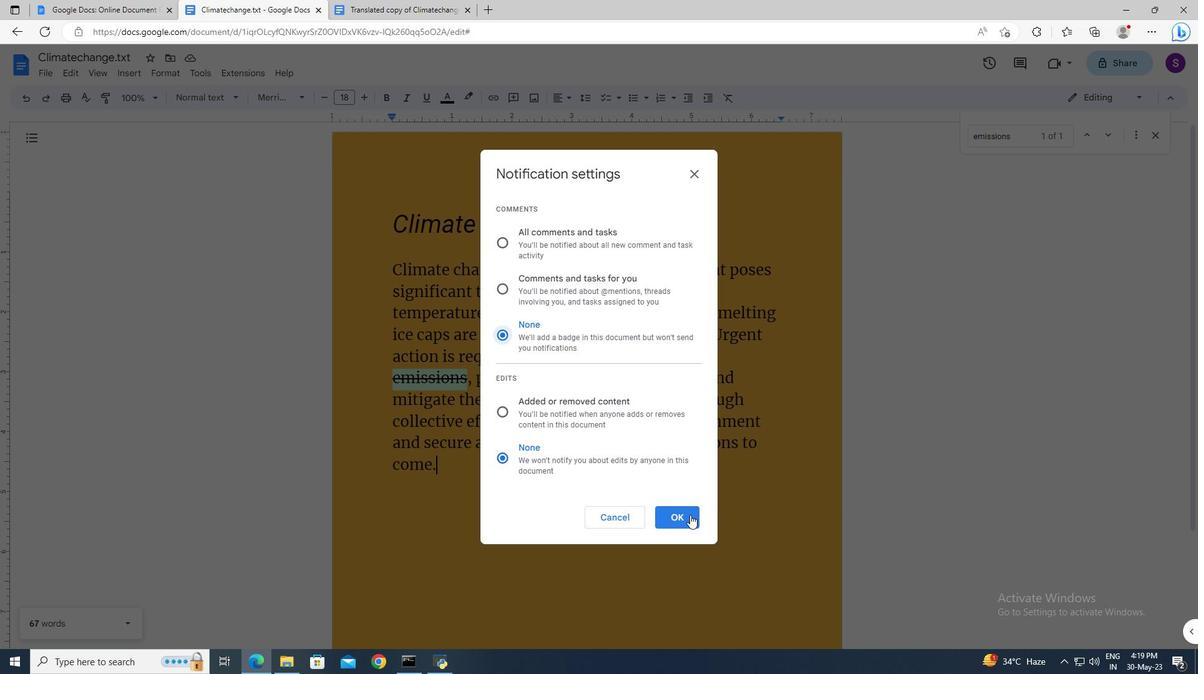
Action: Mouse pressed left at (690, 518)
Screenshot: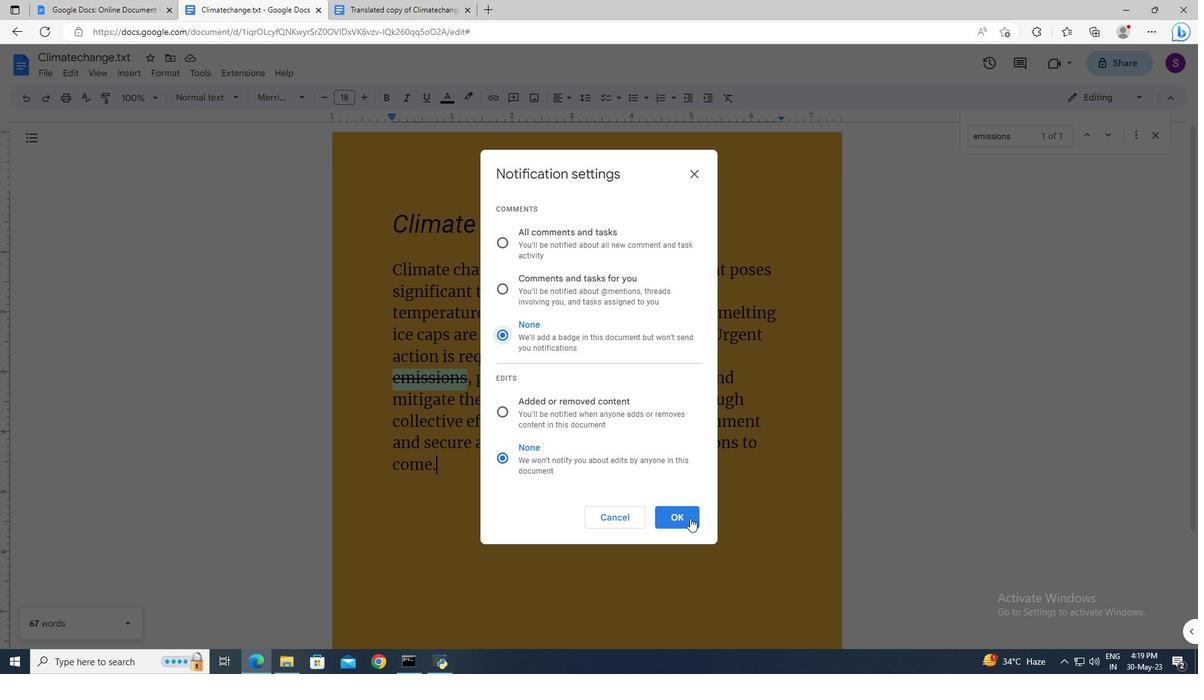 
Action: Mouse moved to (633, 485)
Screenshot: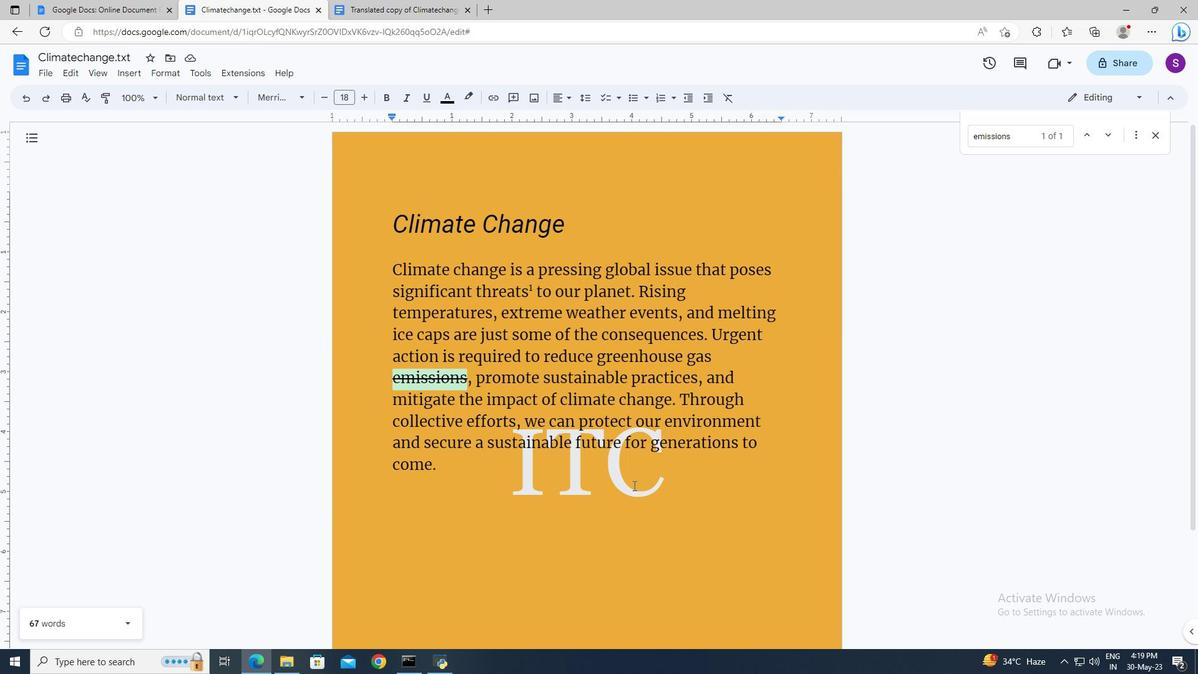
